 Task: visit on peoples page and checked how many employees works in JPMorgan Chase & Co.
Action: Mouse moved to (517, 85)
Screenshot: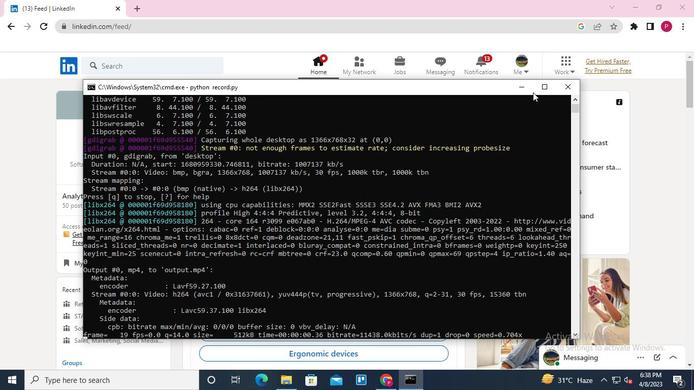 
Action: Mouse pressed left at (517, 85)
Screenshot: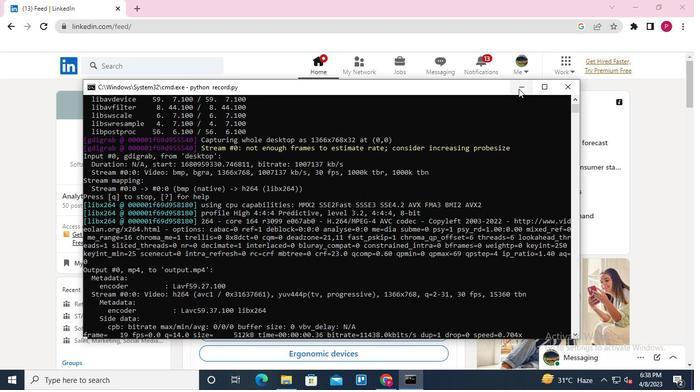 
Action: Mouse moved to (95, 55)
Screenshot: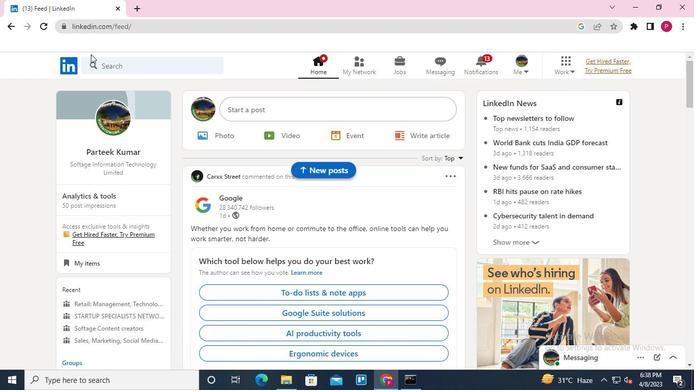 
Action: Mouse pressed left at (95, 55)
Screenshot: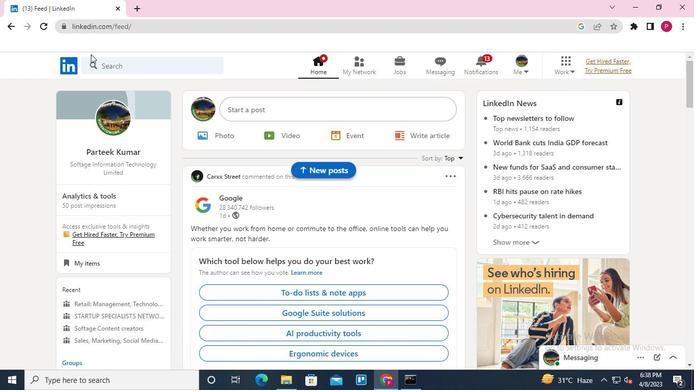 
Action: Mouse moved to (96, 61)
Screenshot: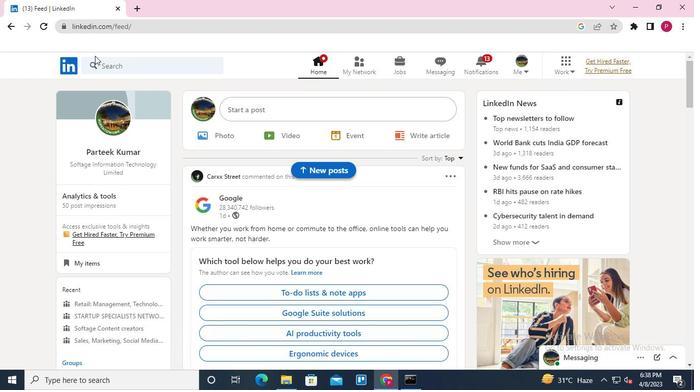 
Action: Mouse pressed left at (96, 61)
Screenshot: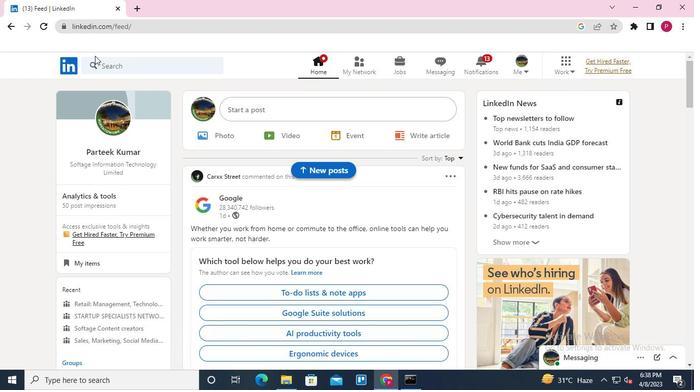 
Action: Mouse moved to (107, 116)
Screenshot: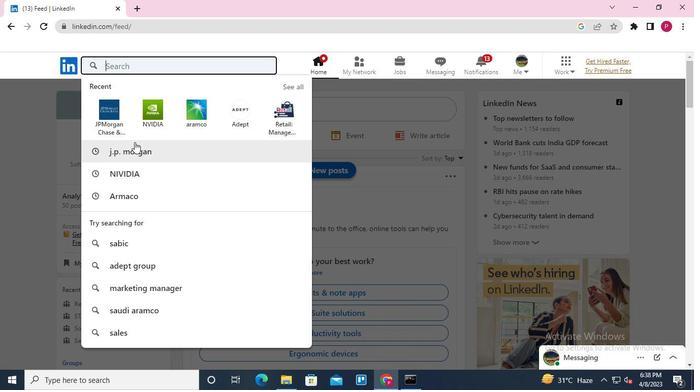 
Action: Mouse pressed left at (107, 116)
Screenshot: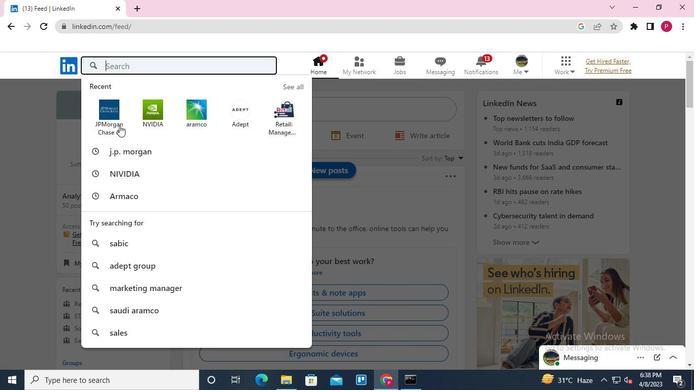 
Action: Mouse moved to (295, 114)
Screenshot: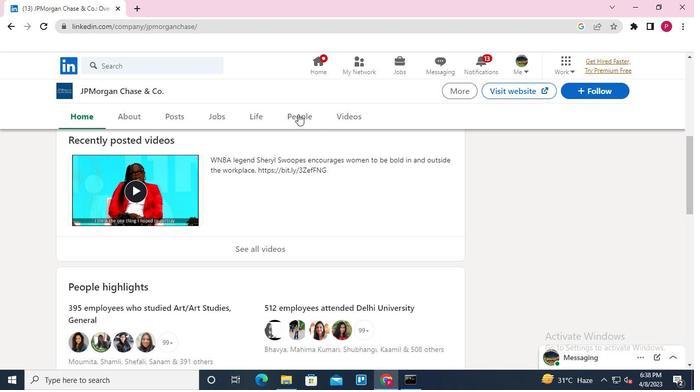 
Action: Mouse pressed left at (295, 114)
Screenshot: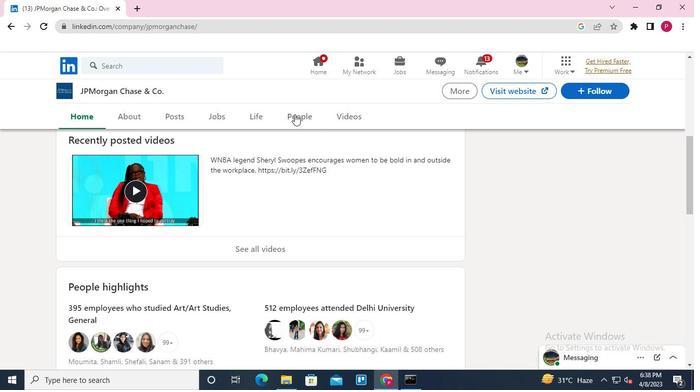 
Action: Mouse moved to (157, 198)
Screenshot: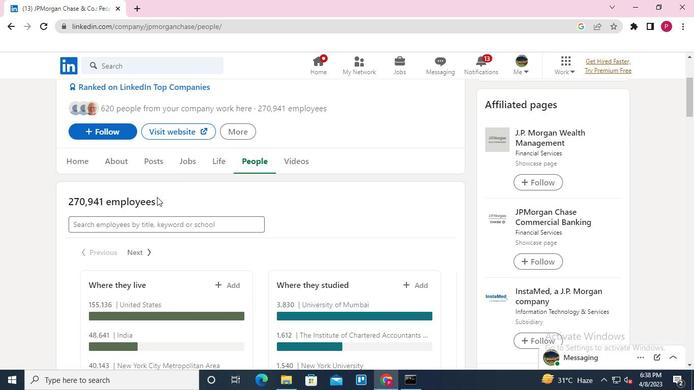 
Action: Keyboard Key.alt_l
Screenshot: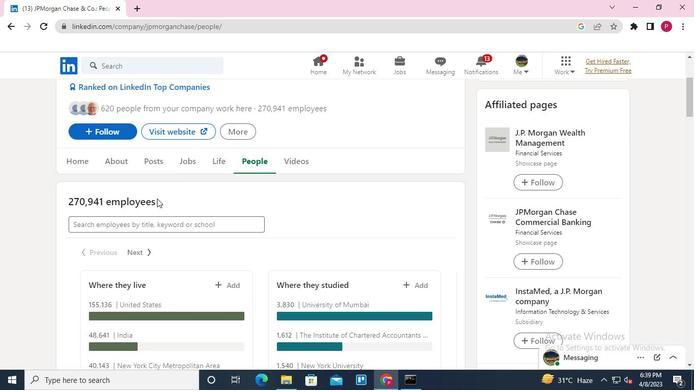 
Action: Mouse moved to (154, 200)
Screenshot: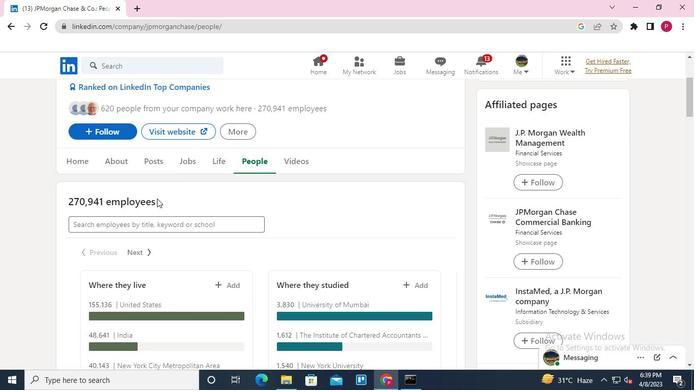 
Action: Keyboard Key.tab
Screenshot: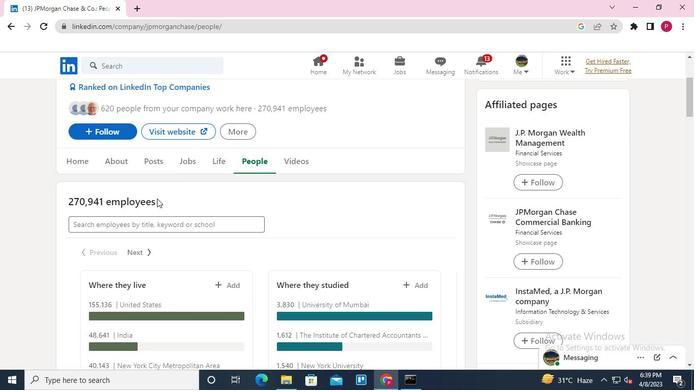 
Action: Mouse moved to (569, 92)
Screenshot: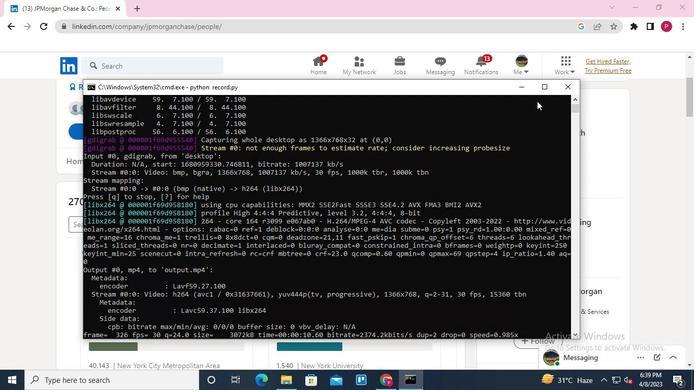
Action: Mouse pressed left at (569, 92)
Screenshot: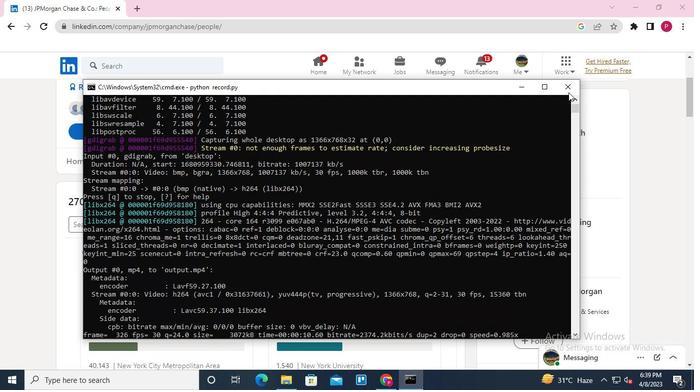 
